 Task: Add Sprouts Tea Tree Mint Scent Hand Sanitizer Wipes to the cart.
Action: Mouse moved to (907, 323)
Screenshot: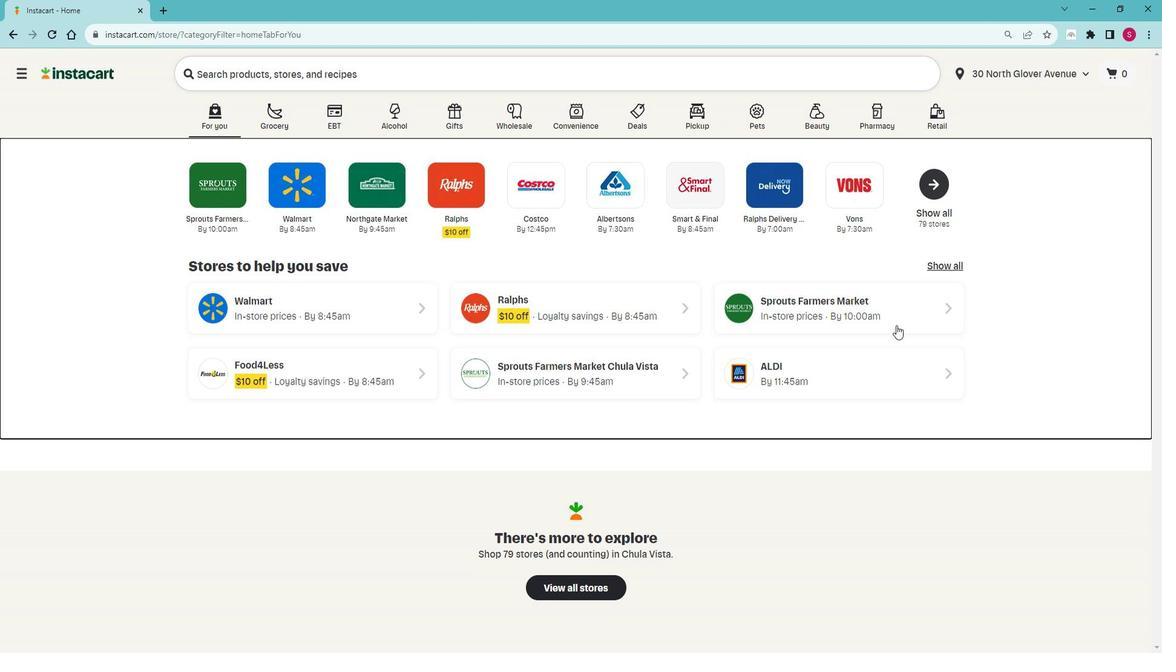 
Action: Mouse pressed left at (907, 323)
Screenshot: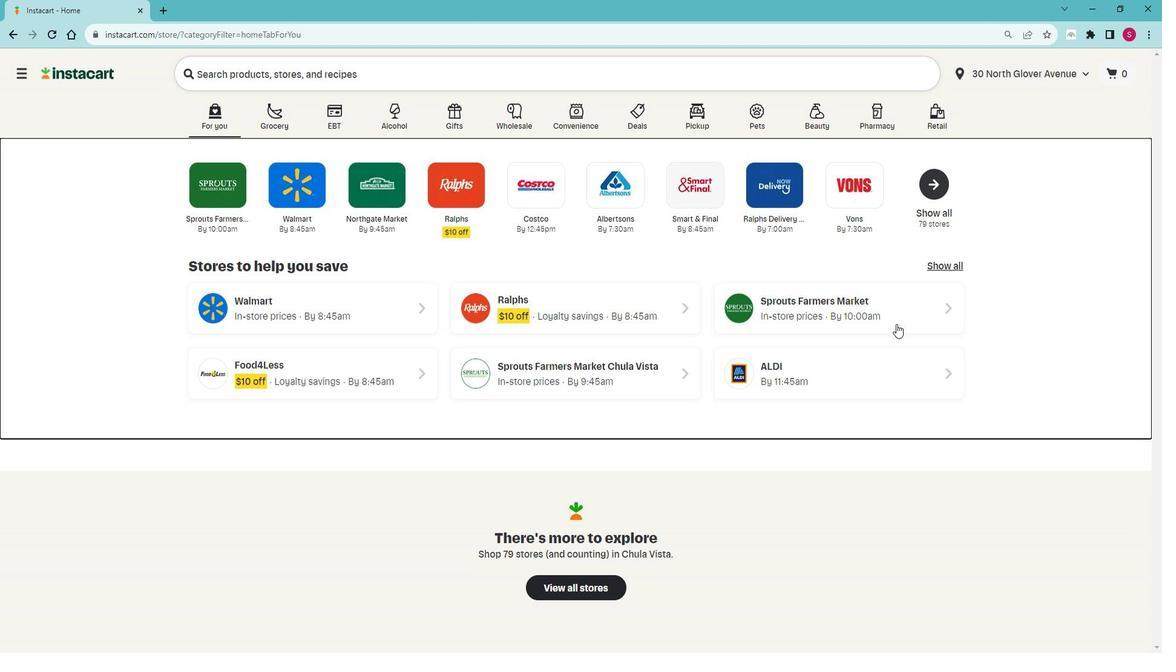
Action: Mouse moved to (105, 426)
Screenshot: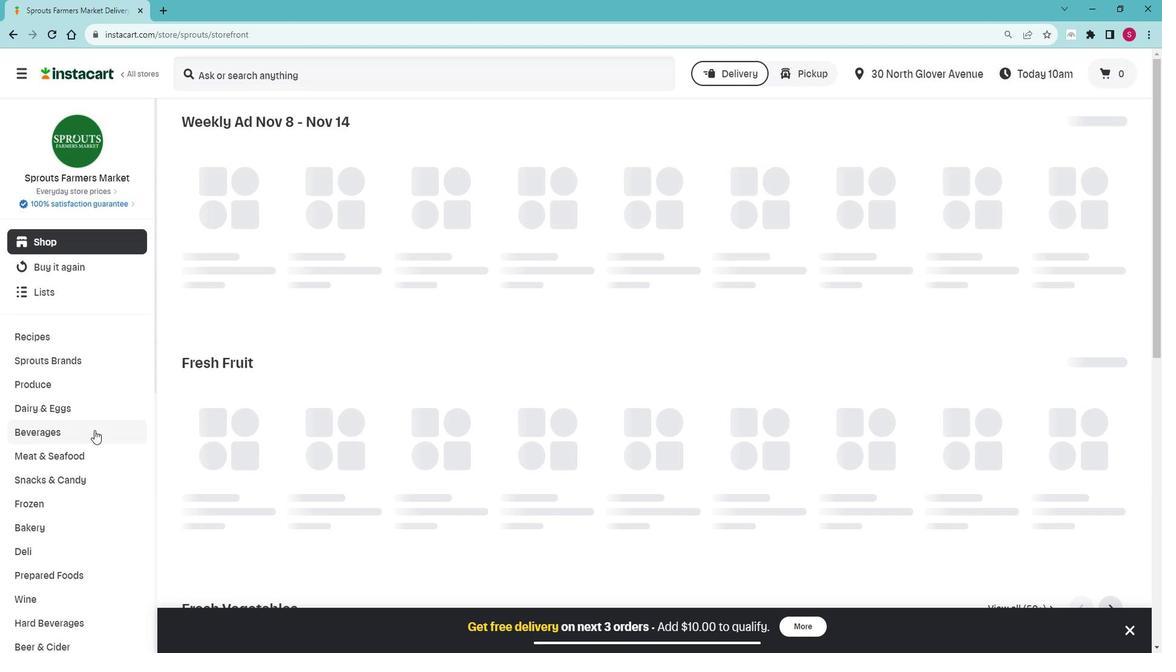 
Action: Mouse scrolled (105, 425) with delta (0, 0)
Screenshot: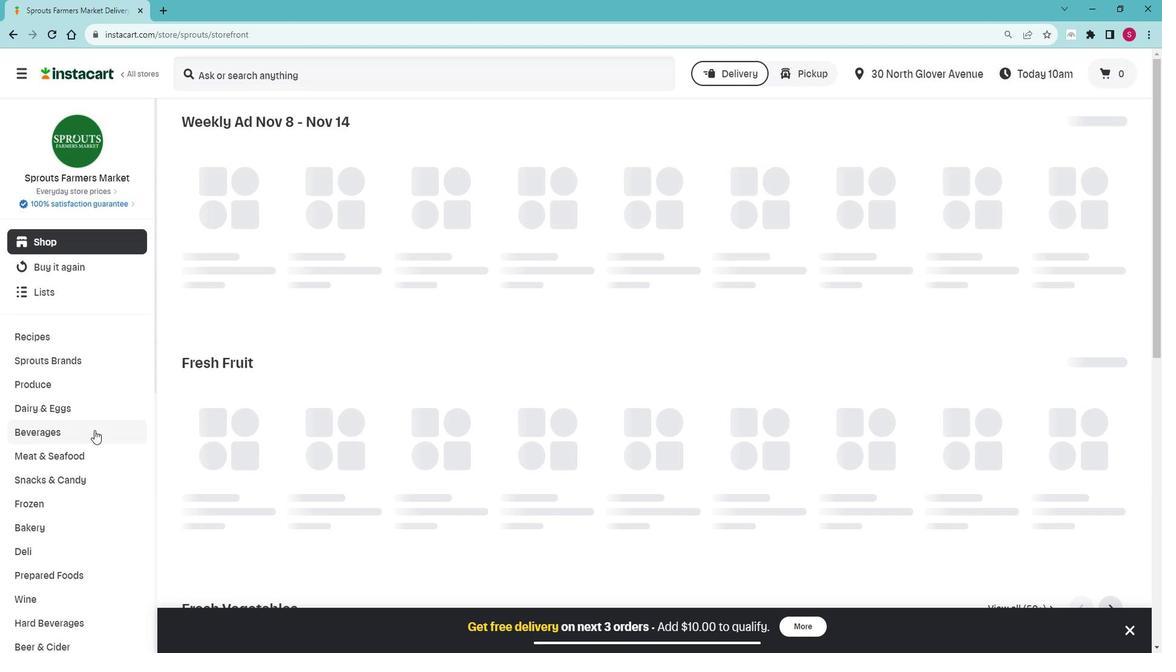 
Action: Mouse scrolled (105, 425) with delta (0, 0)
Screenshot: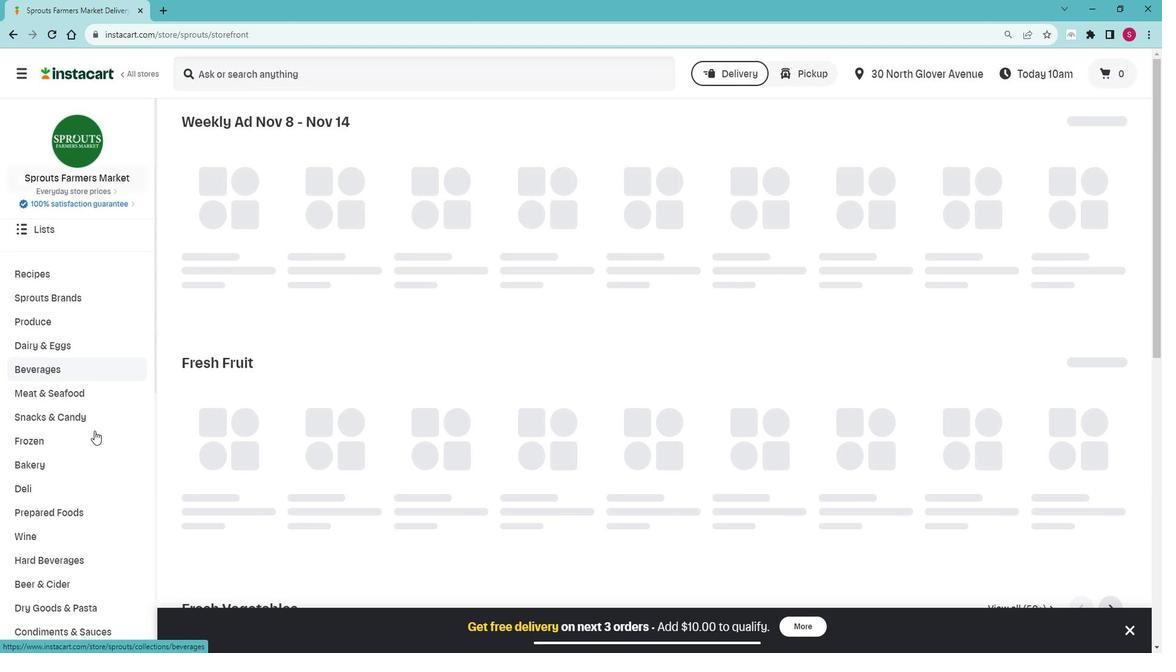 
Action: Mouse scrolled (105, 425) with delta (0, 0)
Screenshot: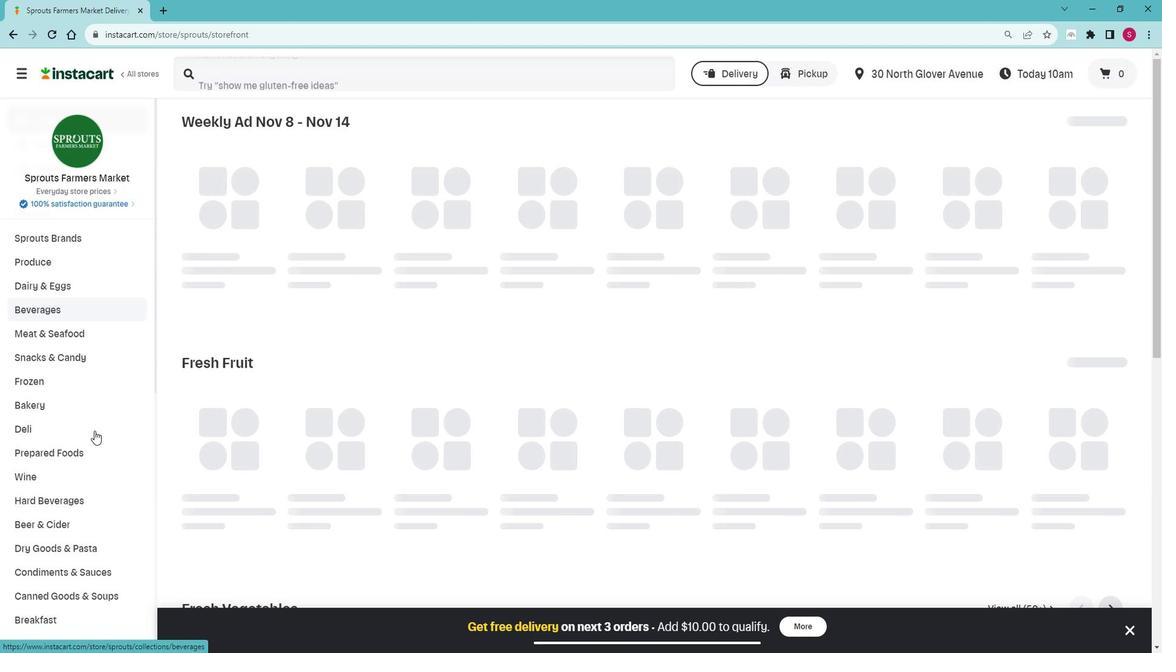 
Action: Mouse moved to (105, 426)
Screenshot: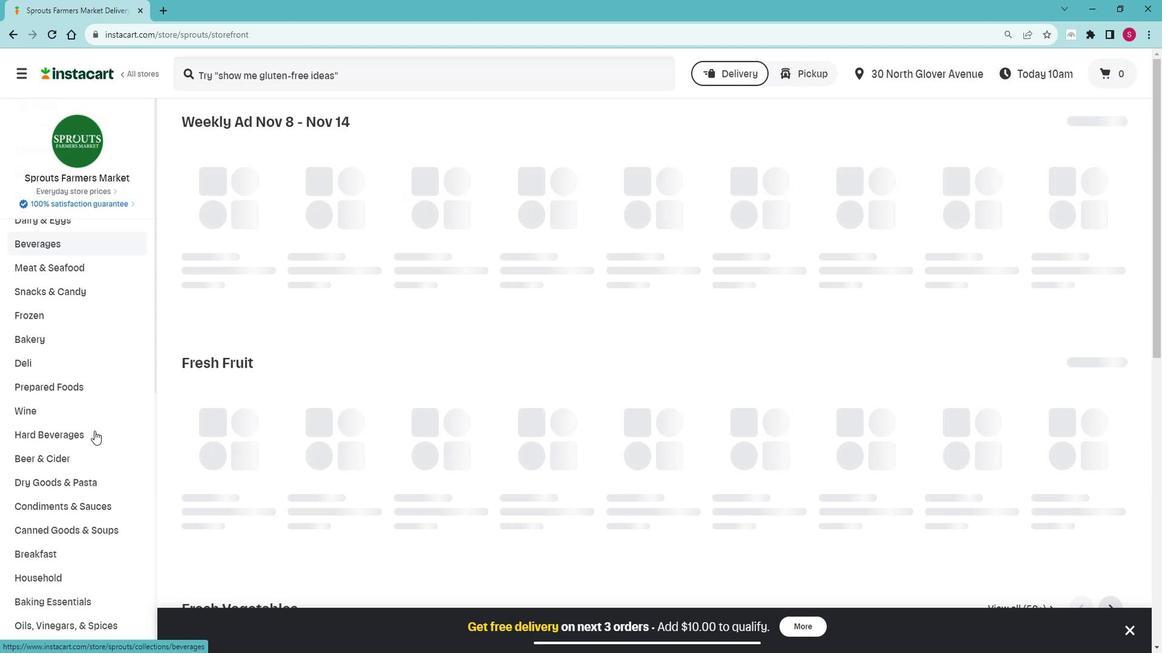 
Action: Mouse scrolled (105, 426) with delta (0, 0)
Screenshot: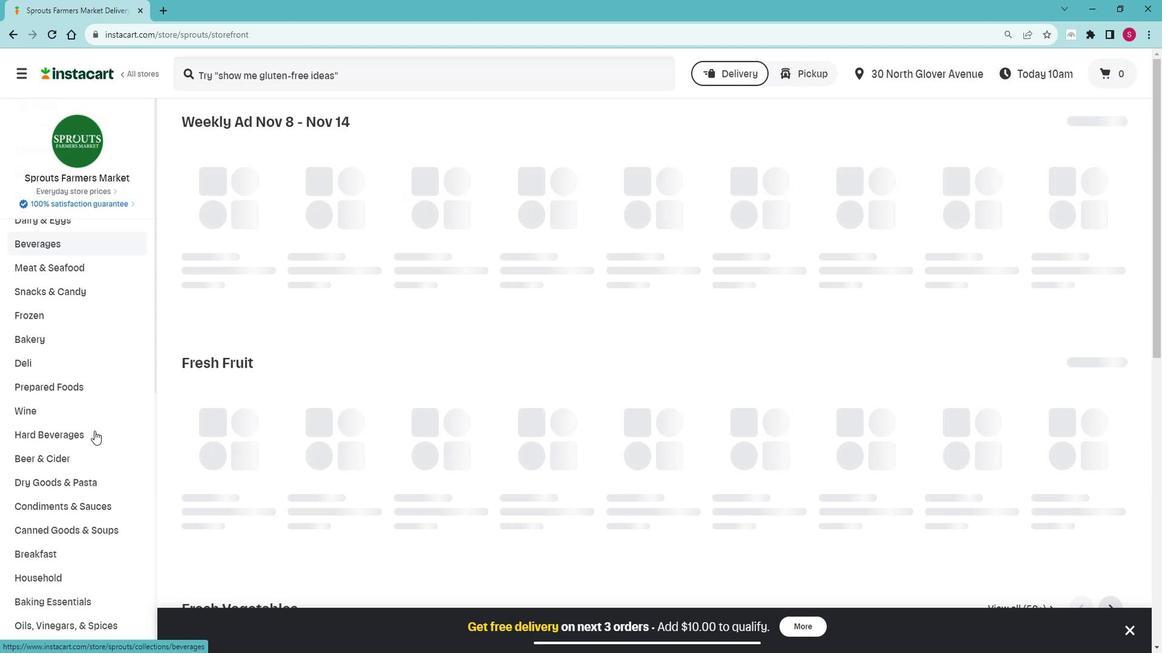 
Action: Mouse moved to (106, 428)
Screenshot: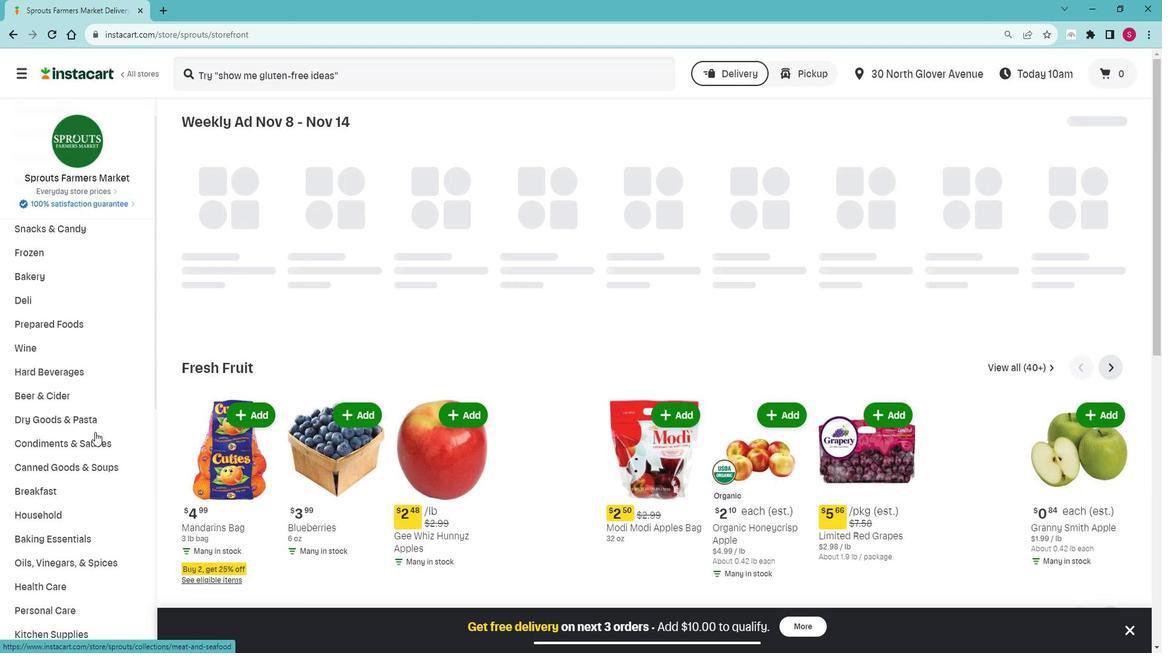 
Action: Mouse scrolled (106, 427) with delta (0, 0)
Screenshot: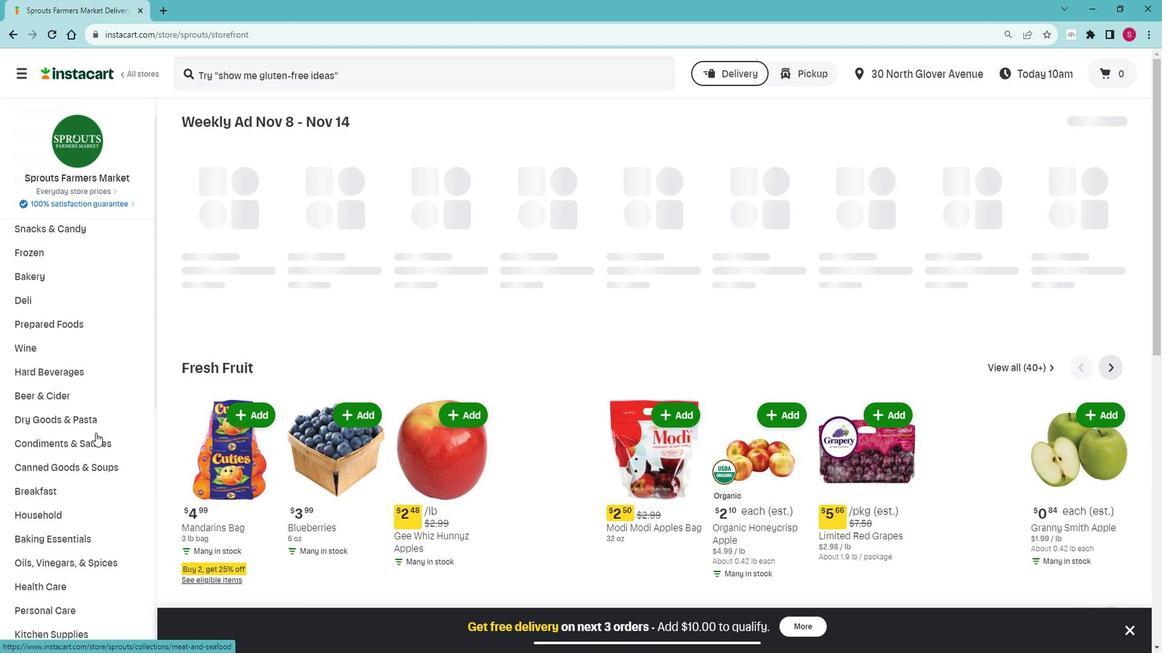 
Action: Mouse scrolled (106, 427) with delta (0, 0)
Screenshot: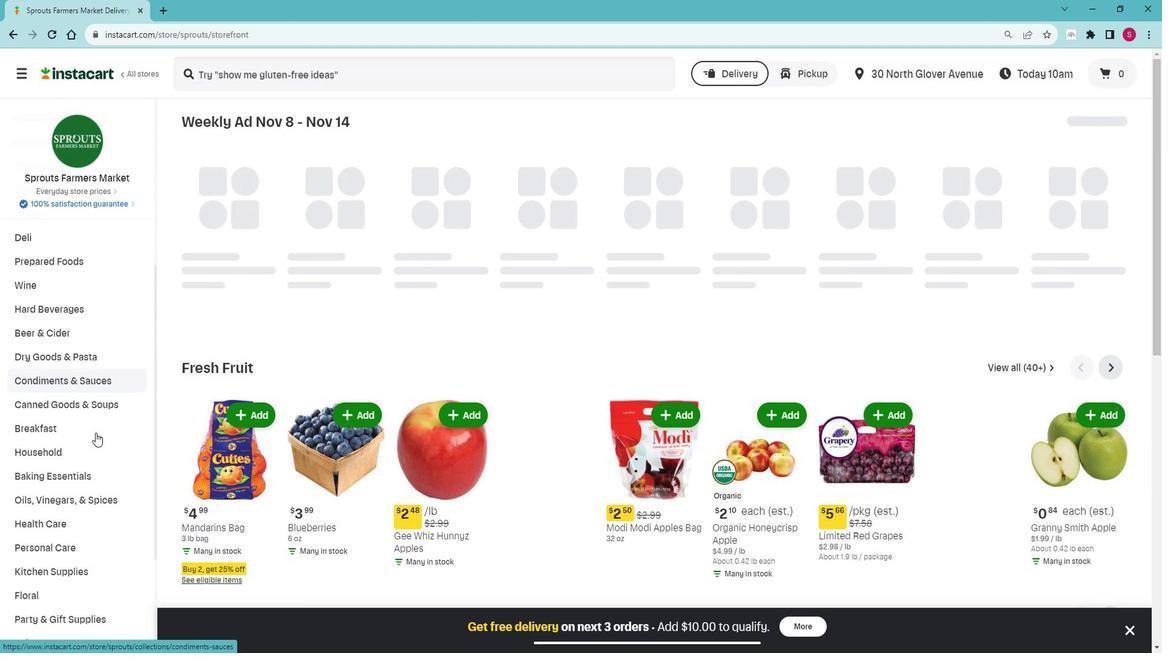 
Action: Mouse scrolled (106, 427) with delta (0, 0)
Screenshot: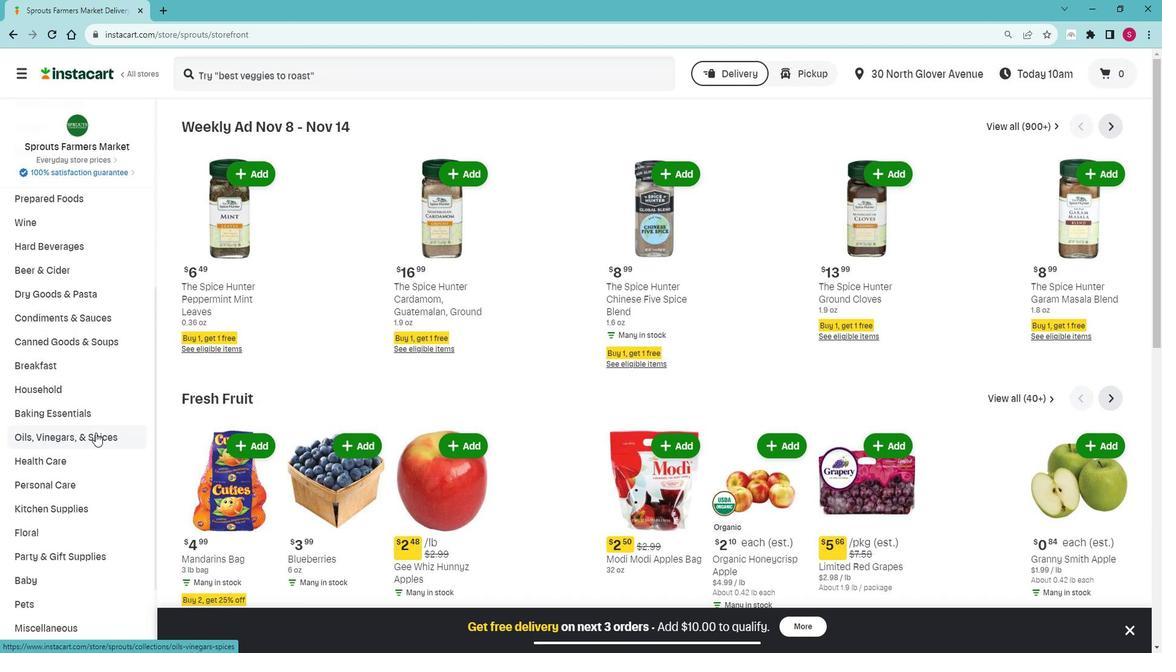 
Action: Mouse moved to (90, 417)
Screenshot: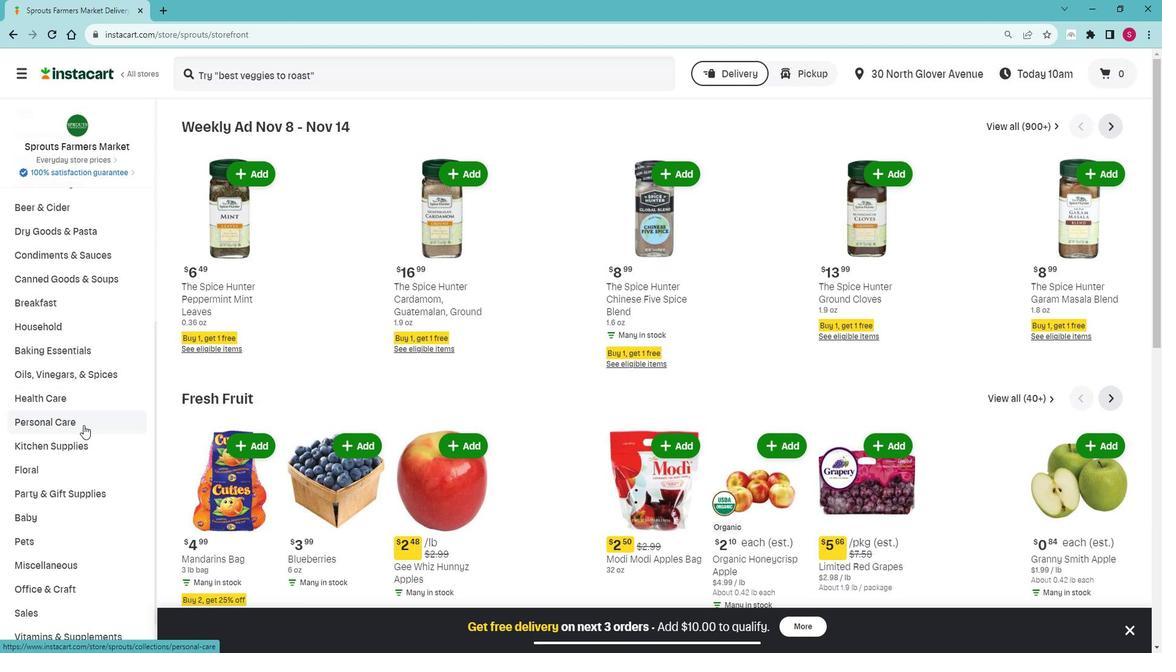 
Action: Mouse pressed left at (90, 417)
Screenshot: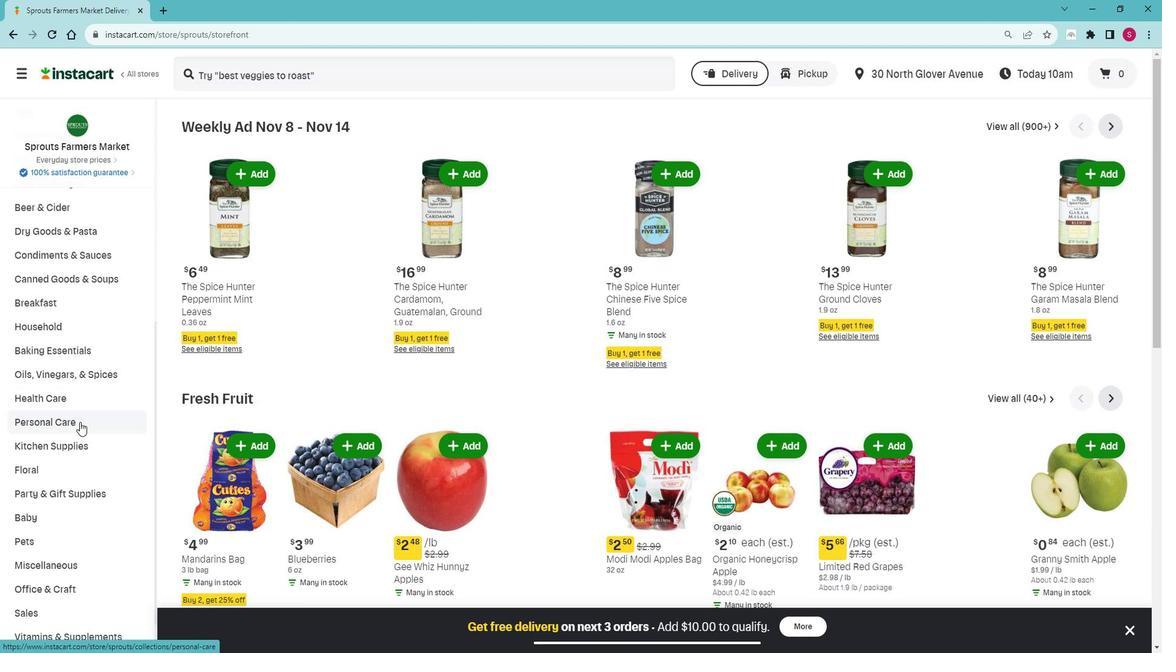 
Action: Mouse moved to (97, 441)
Screenshot: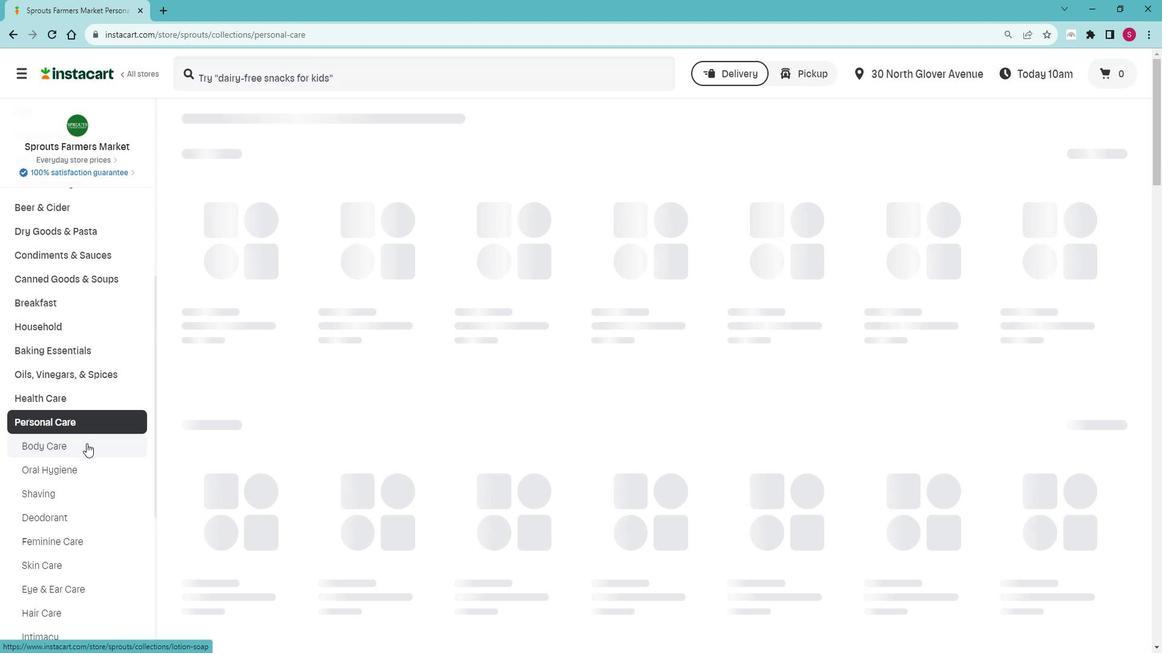
Action: Mouse pressed left at (97, 441)
Screenshot: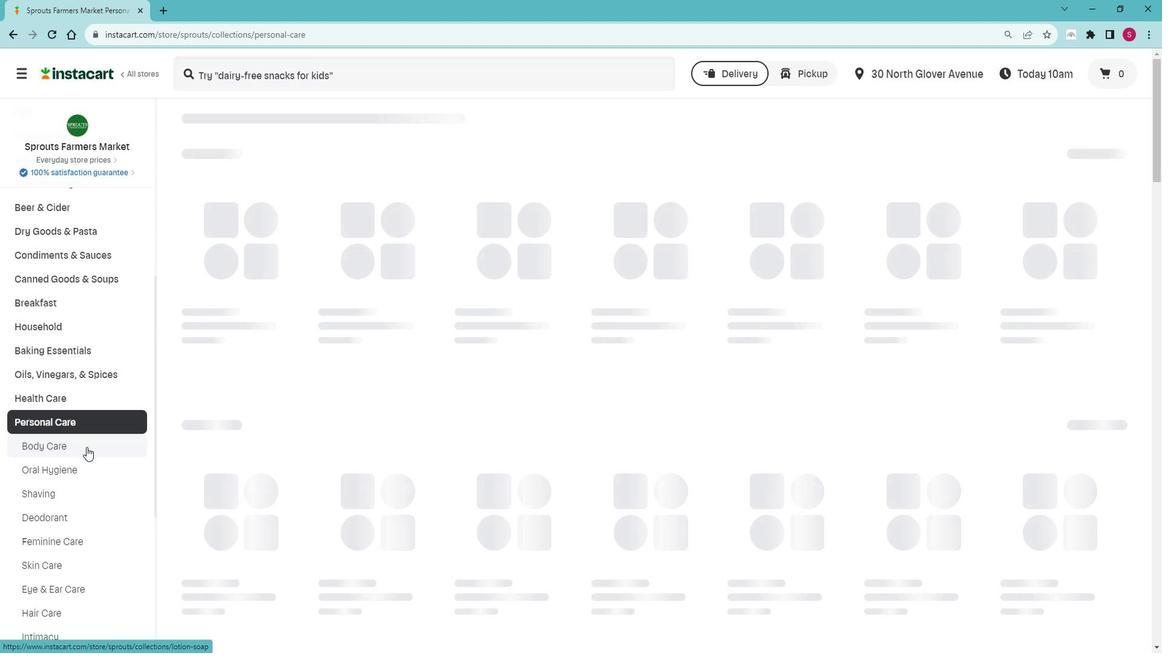 
Action: Mouse moved to (643, 182)
Screenshot: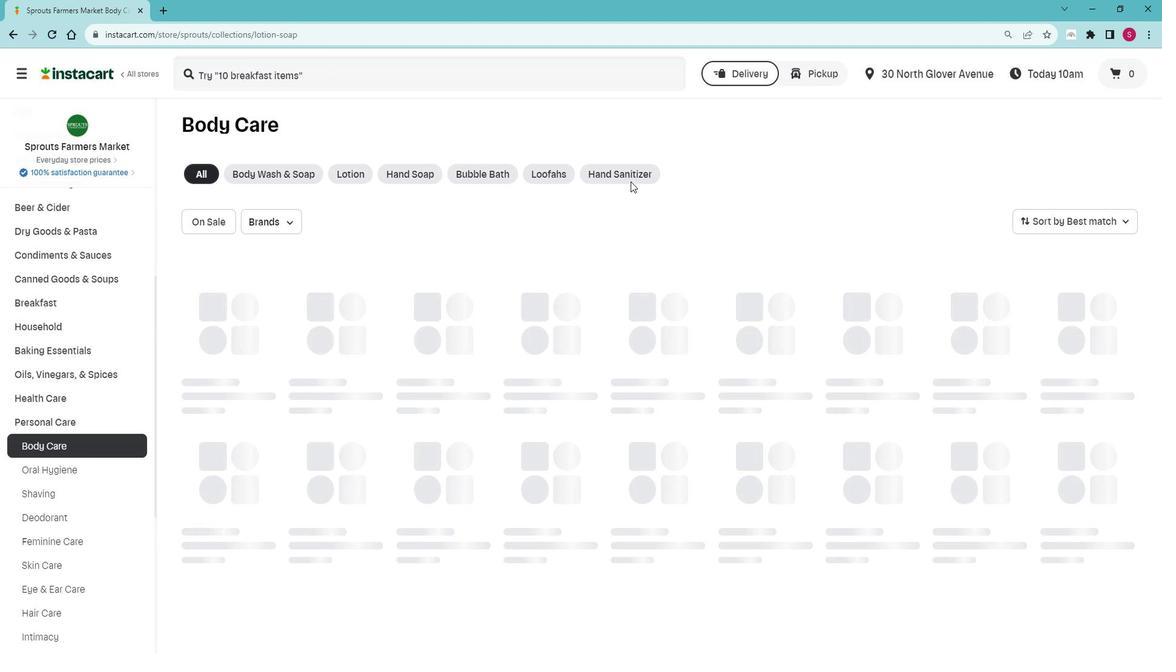 
Action: Mouse pressed left at (643, 182)
Screenshot: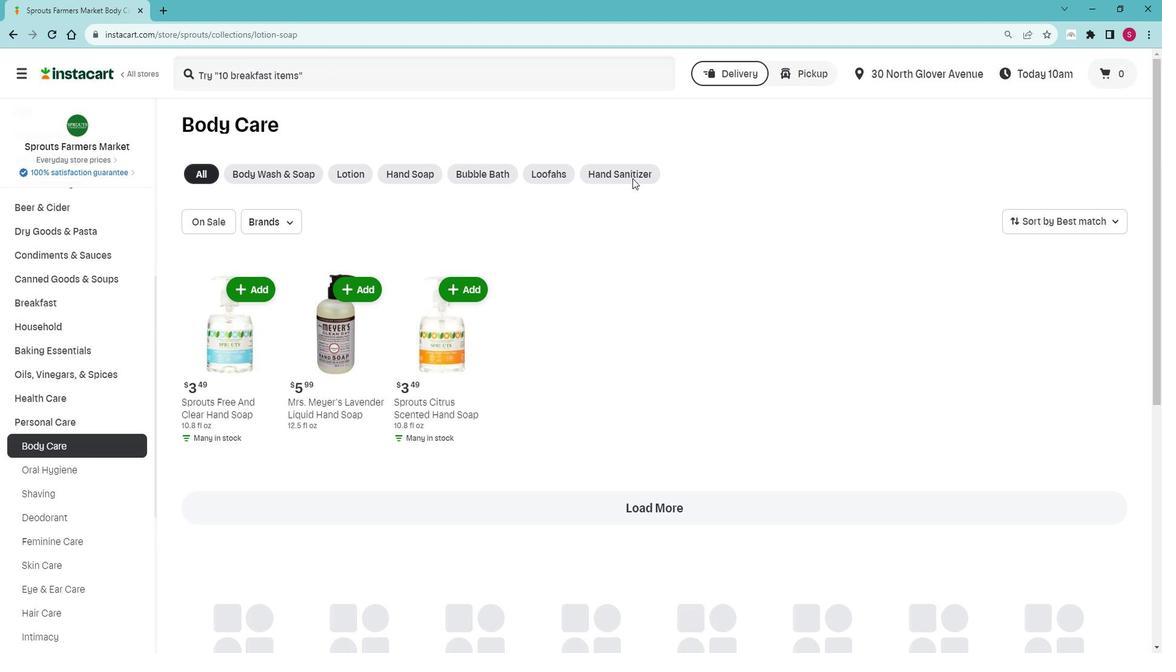 
Action: Mouse moved to (391, 88)
Screenshot: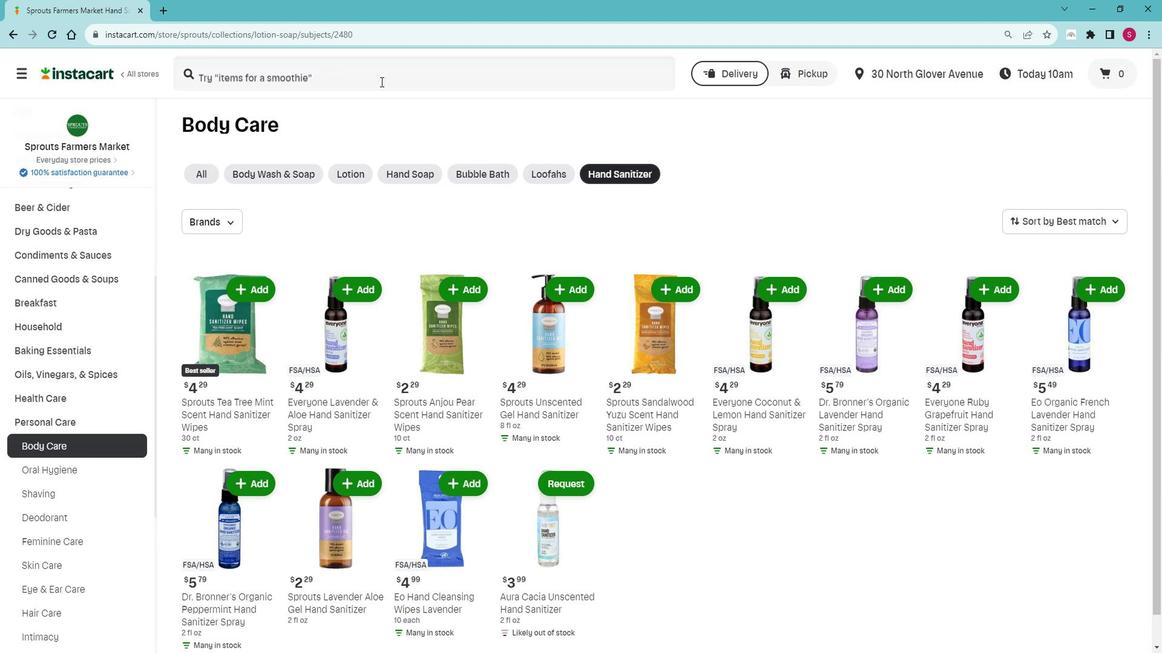 
Action: Mouse pressed left at (391, 88)
Screenshot: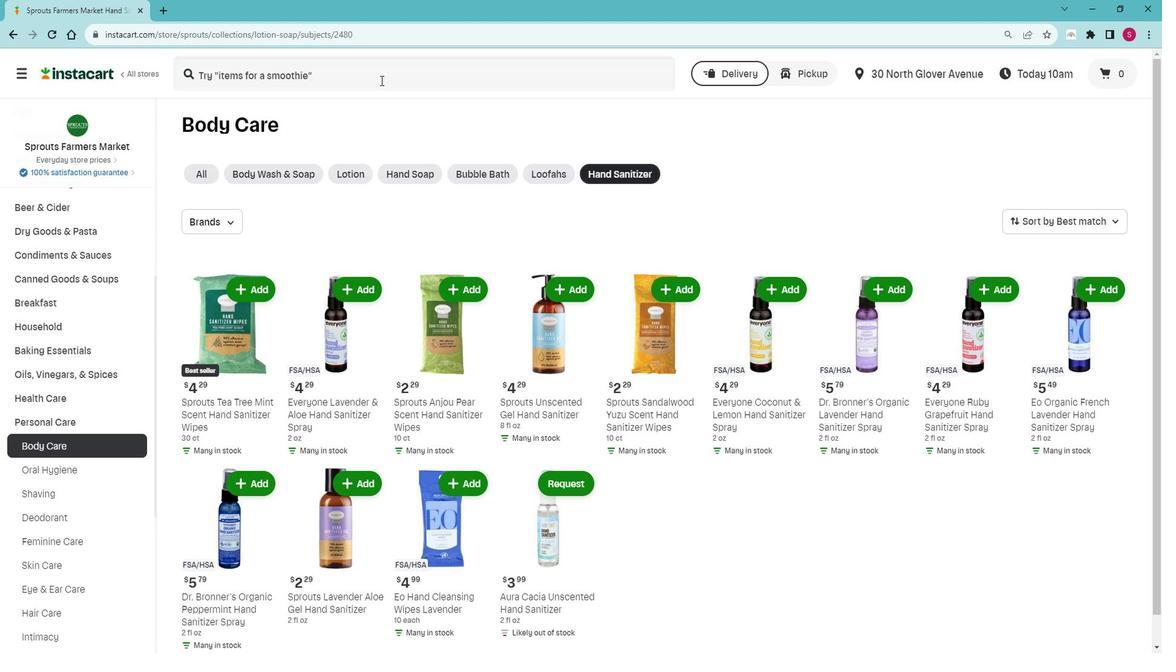 
Action: Mouse moved to (426, 98)
Screenshot: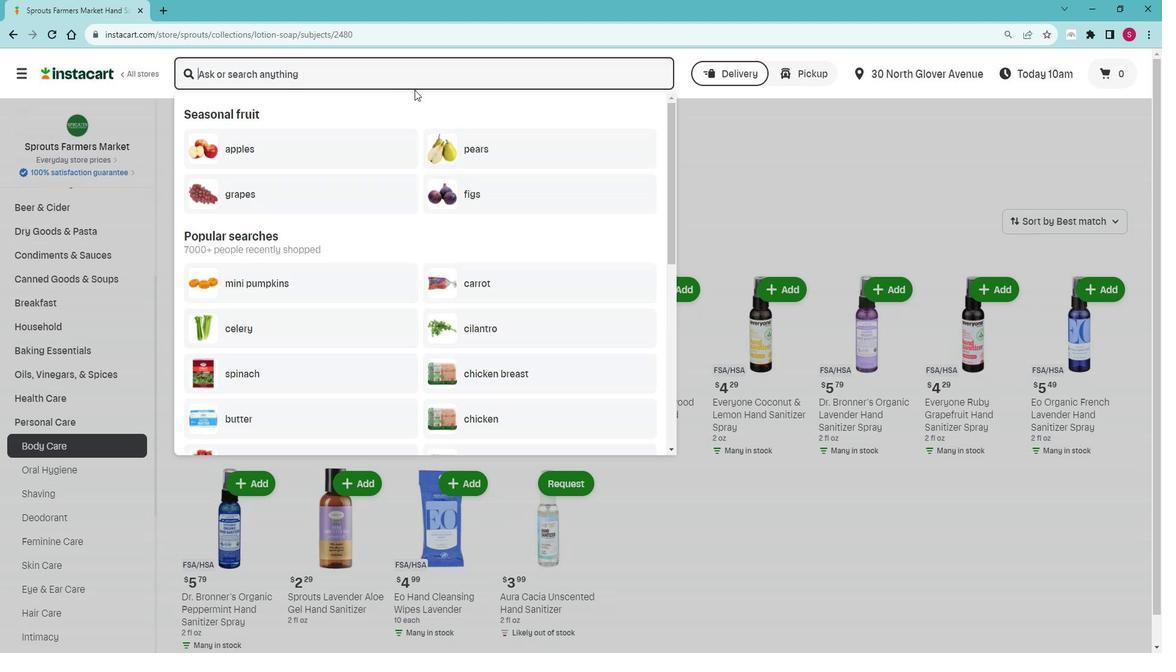 
Action: Key pressed <Key.shift>Sprouts<Key.space><Key.shift><Key.shift><Key.shift><Key.shift>Tea<Key.space><Key.shift>Tree<Key.space><Key.shift><Key.shift><Key.shift>Mint<Key.space><Key.shift>Scent<Key.space><Key.shift>Hand<Key.space><Key.shift>Saniti
Screenshot: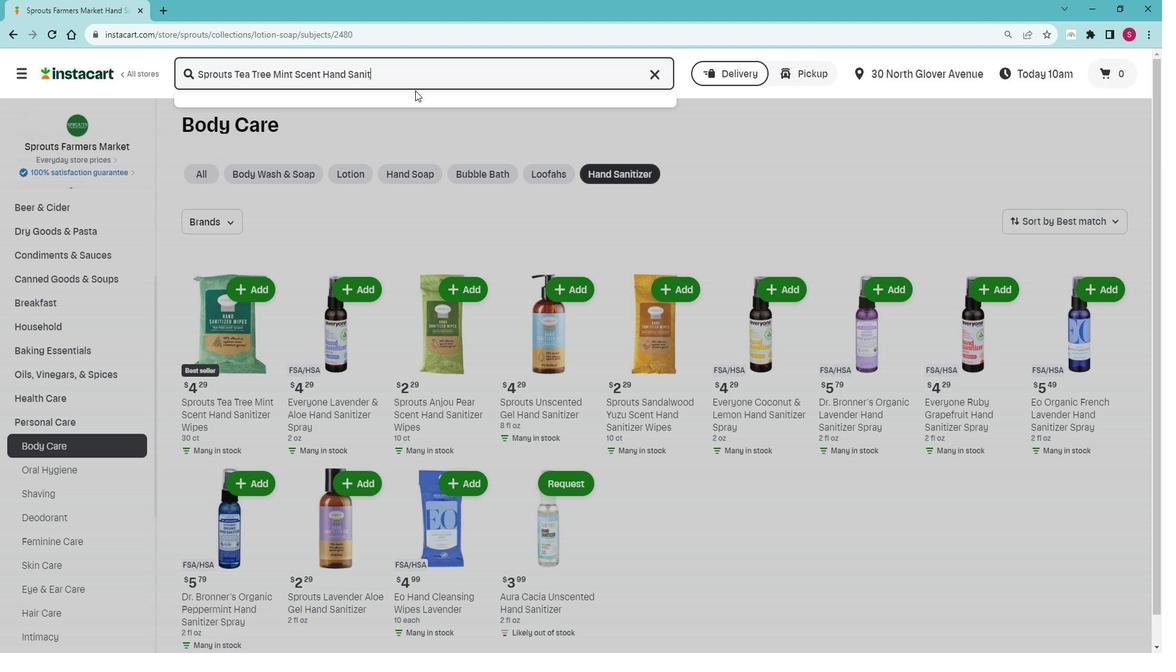 
Action: Mouse moved to (426, 98)
Screenshot: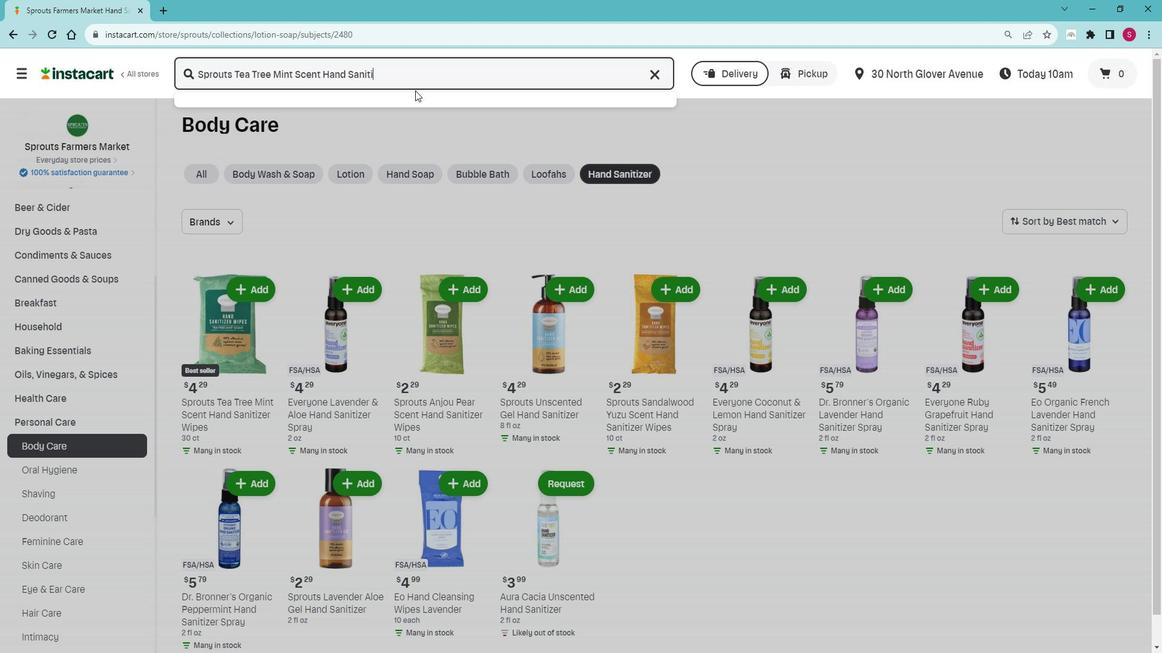 
Action: Key pressed zer<Key.space><Key.shift>Wipes<Key.enter>
Screenshot: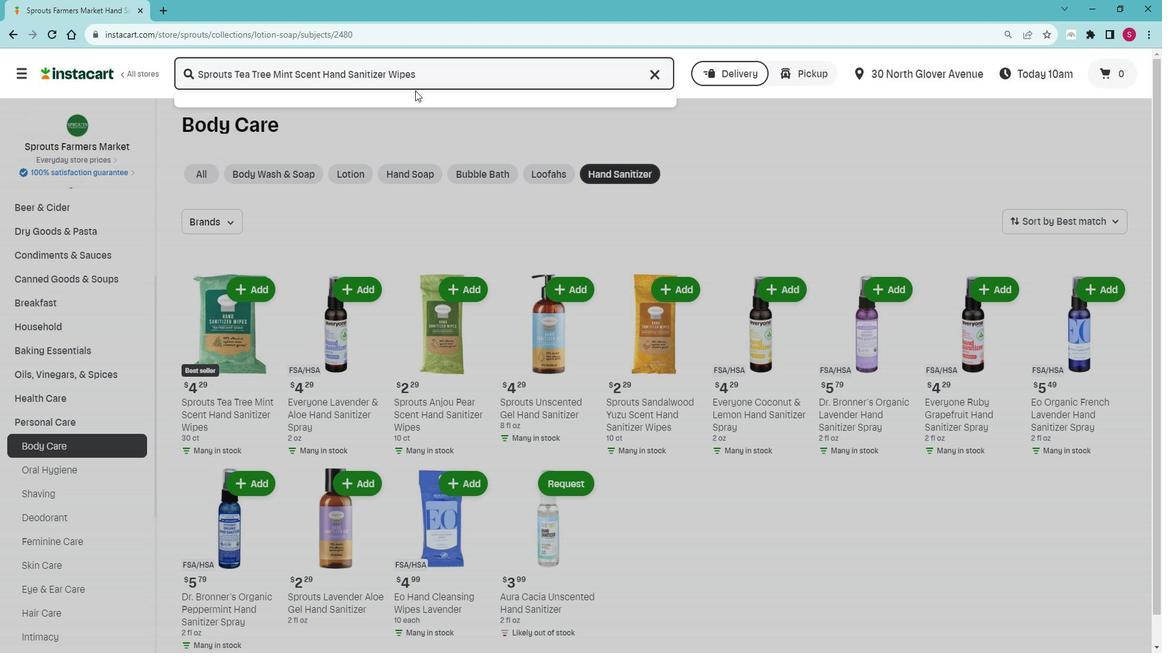 
Action: Mouse moved to (346, 183)
Screenshot: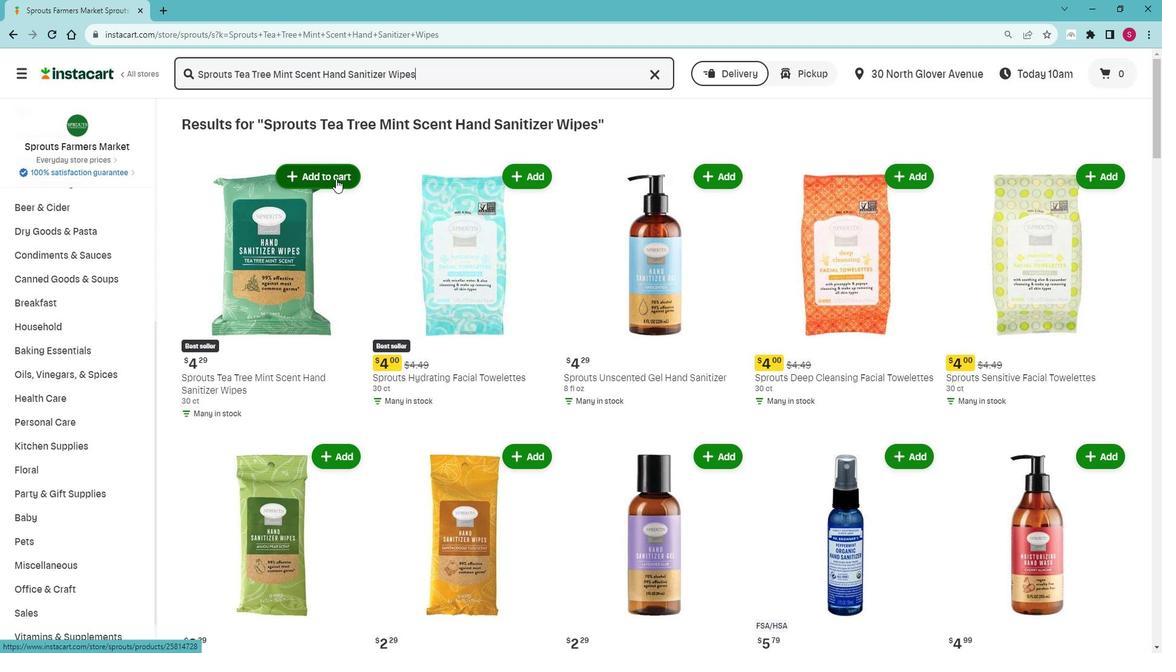 
Action: Mouse pressed left at (346, 183)
Screenshot: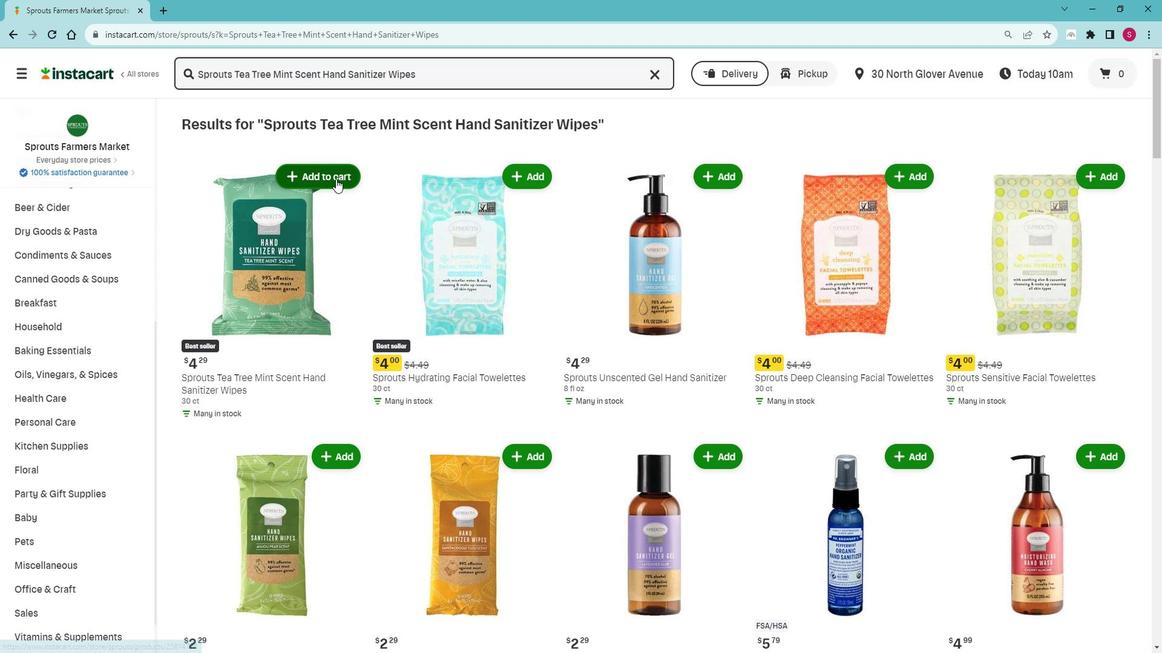 
Action: Mouse moved to (426, 174)
Screenshot: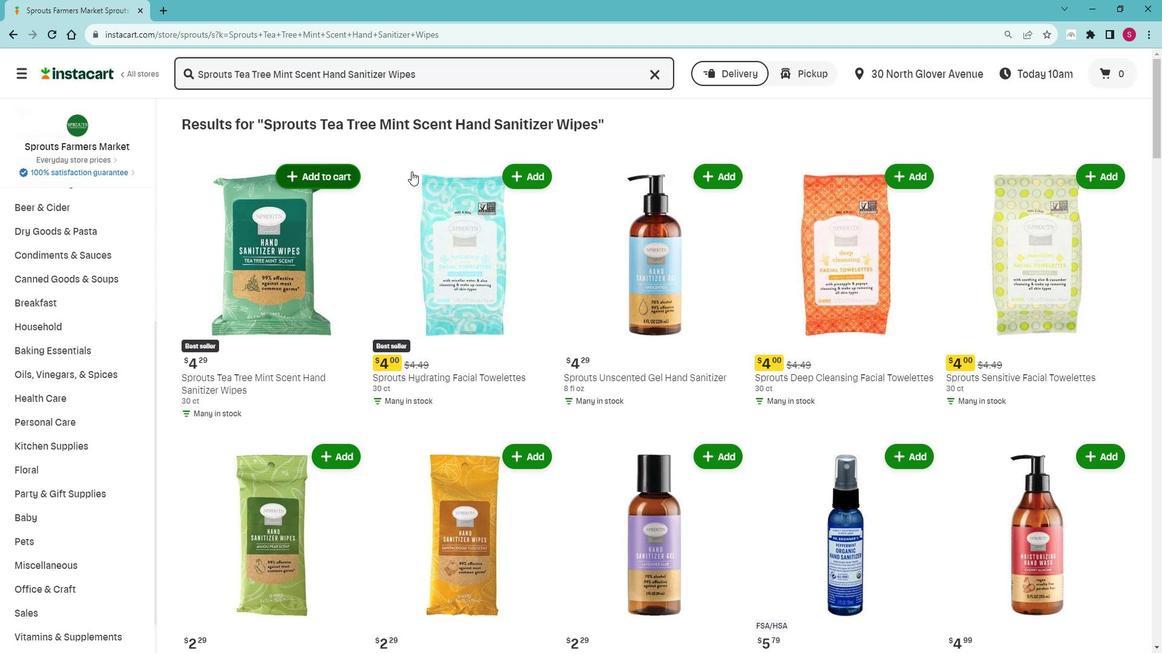 
